 Task: Move the task Upgrade and migrate company contract review to a cloud-based solution to the section Done in the project ControlTech and filter the tasks in the project by Due next week
Action: Mouse moved to (276, 251)
Screenshot: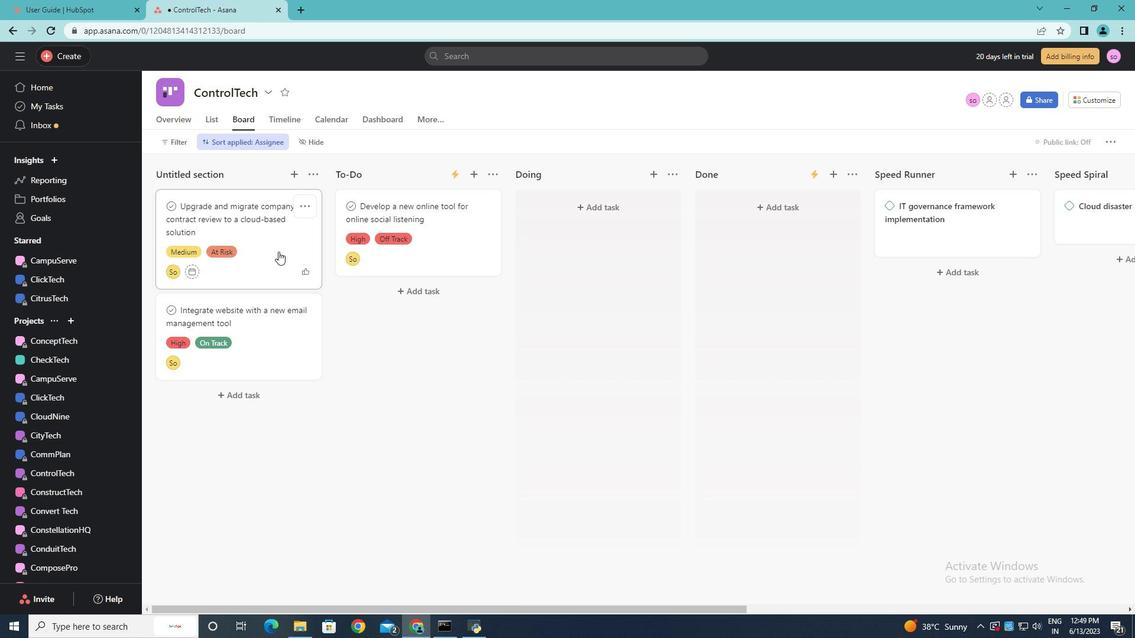 
Action: Mouse pressed left at (276, 251)
Screenshot: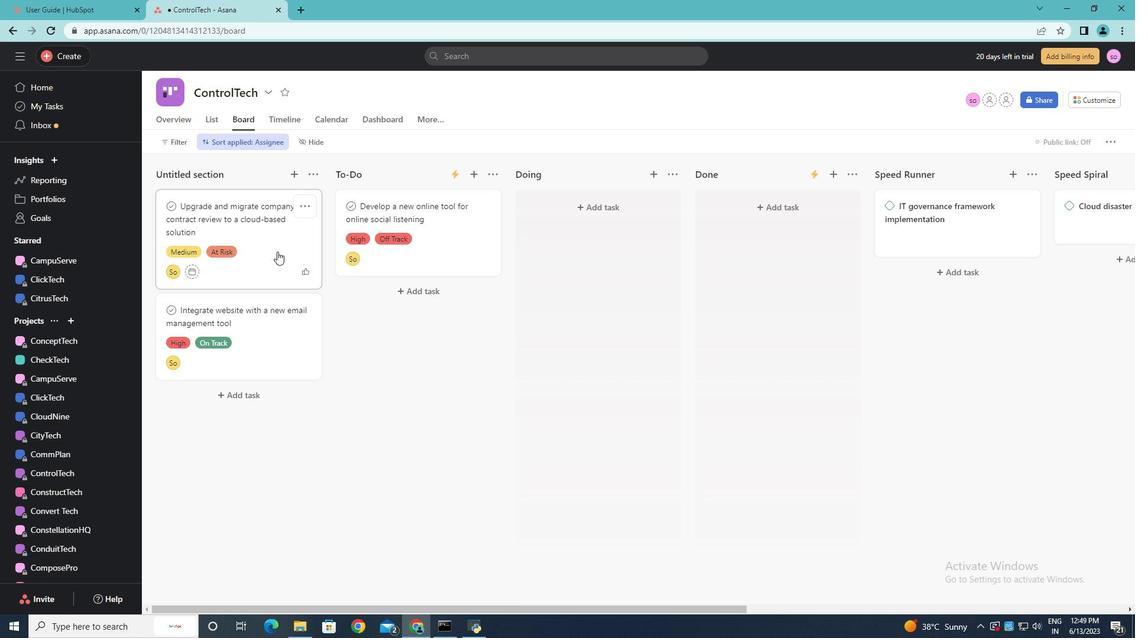 
Action: Mouse moved to (179, 143)
Screenshot: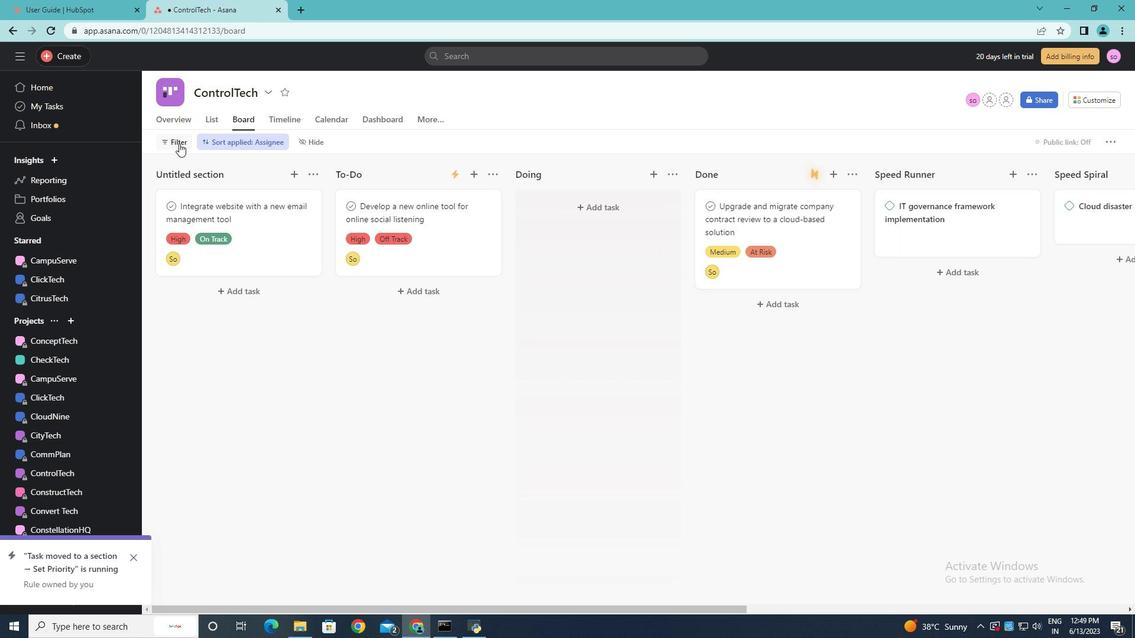 
Action: Mouse pressed left at (179, 143)
Screenshot: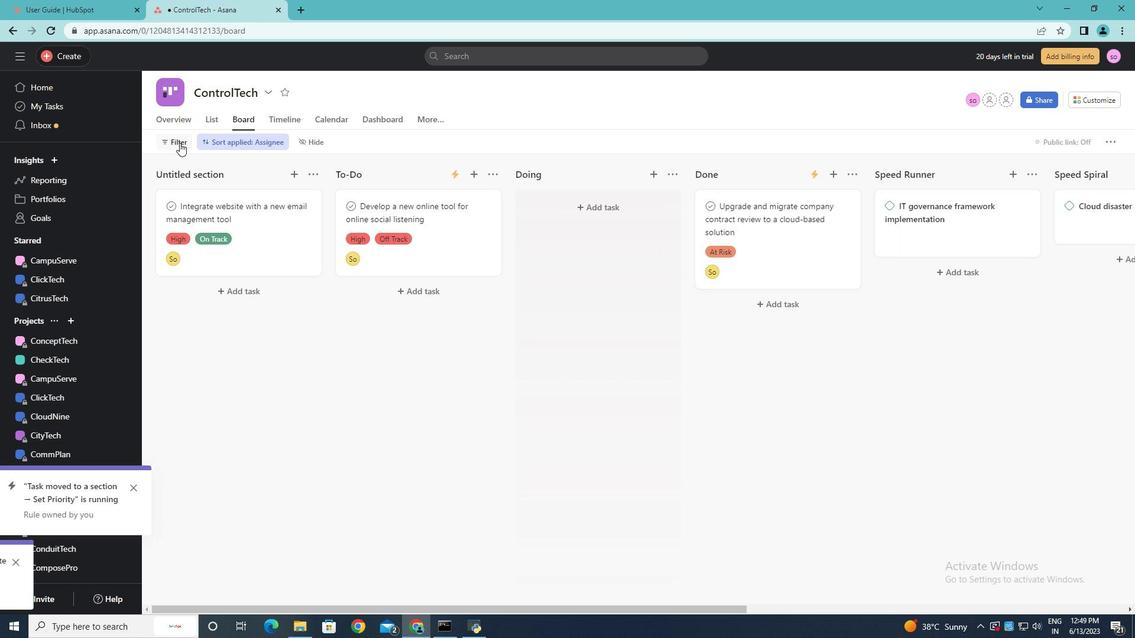 
Action: Mouse moved to (189, 208)
Screenshot: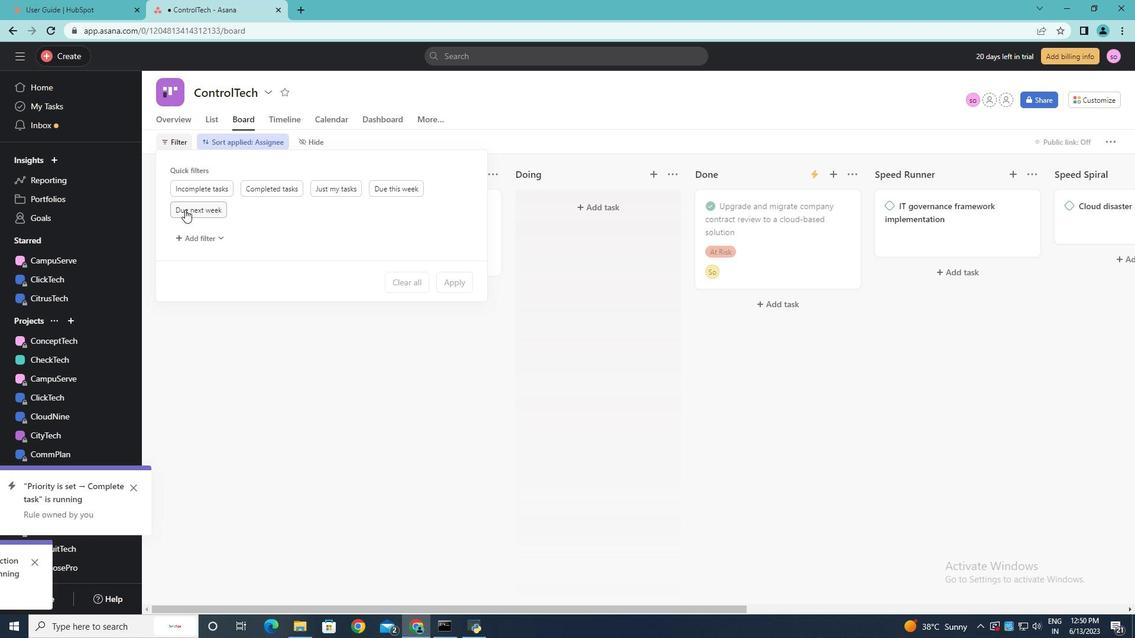 
Action: Mouse pressed left at (189, 208)
Screenshot: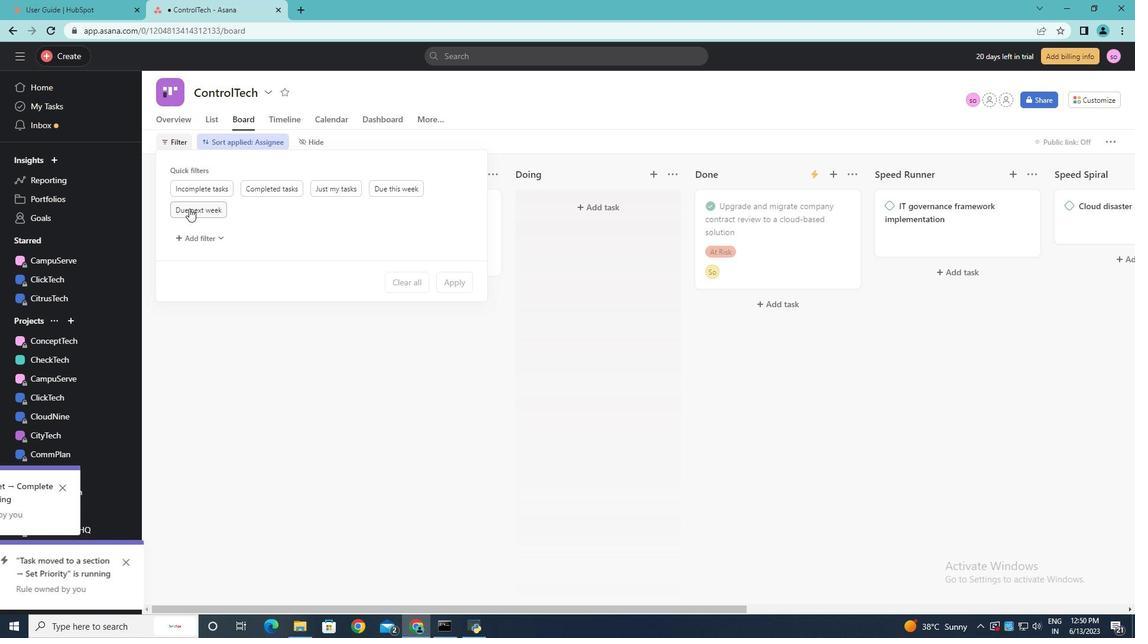 
Action: Mouse moved to (595, 409)
Screenshot: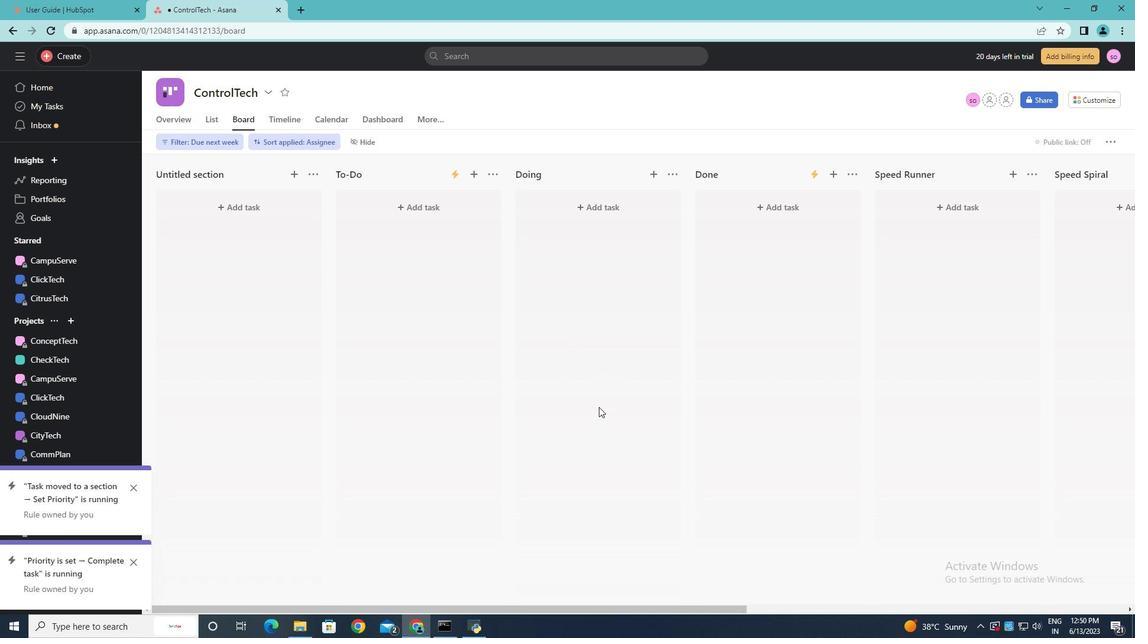 
